 Task: Create a task  Create a new online auction platform , assign it to team member softage.1@softage.net in the project AgileKite and update the status of the task to  Off Track , set the priority of the task to Medium
Action: Mouse moved to (76, 248)
Screenshot: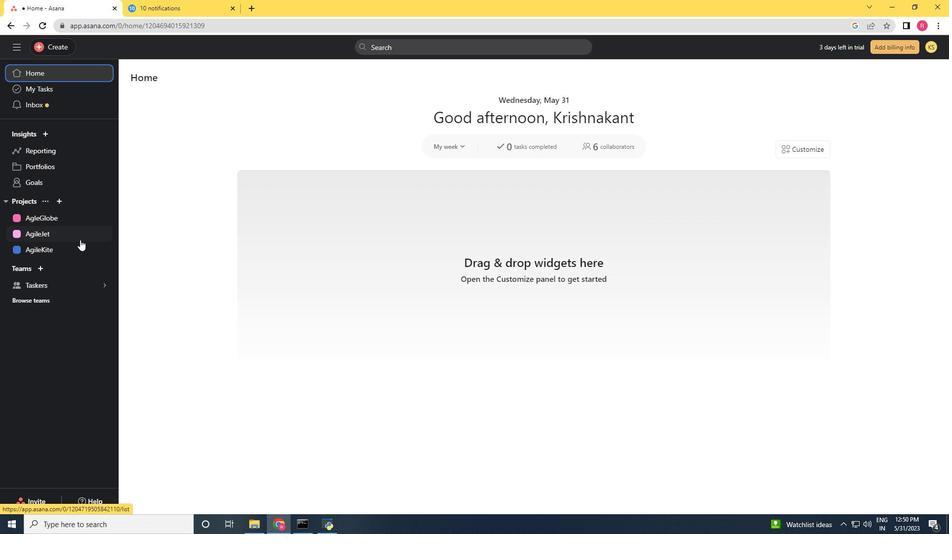 
Action: Mouse pressed left at (76, 248)
Screenshot: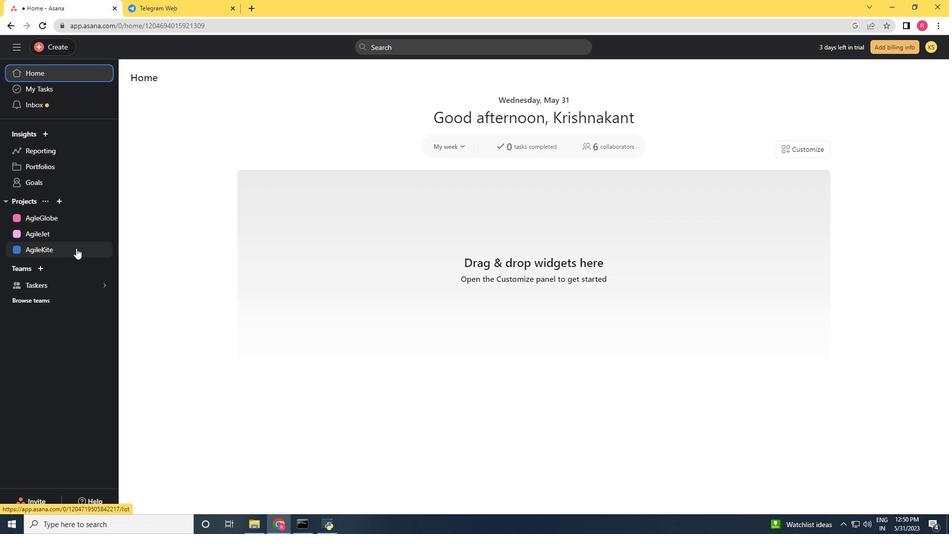 
Action: Mouse moved to (62, 40)
Screenshot: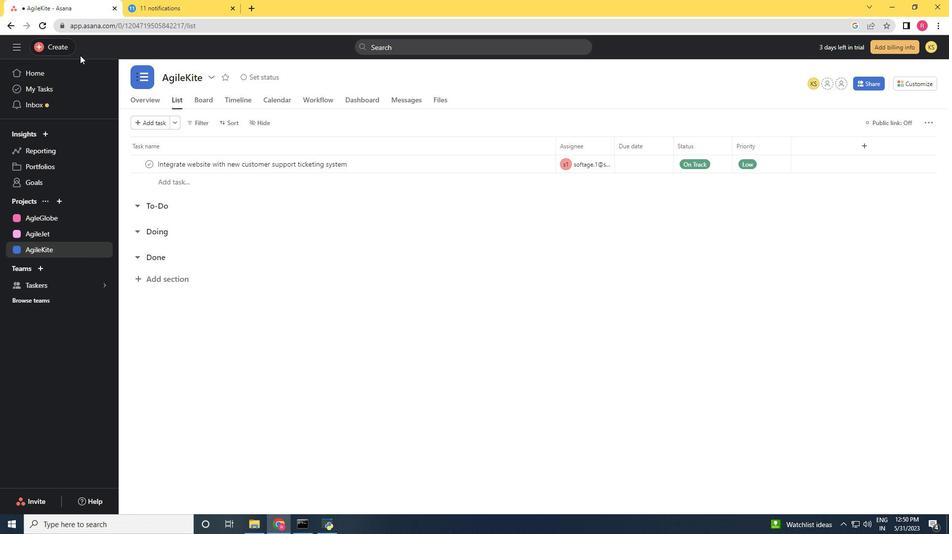 
Action: Mouse pressed left at (62, 40)
Screenshot: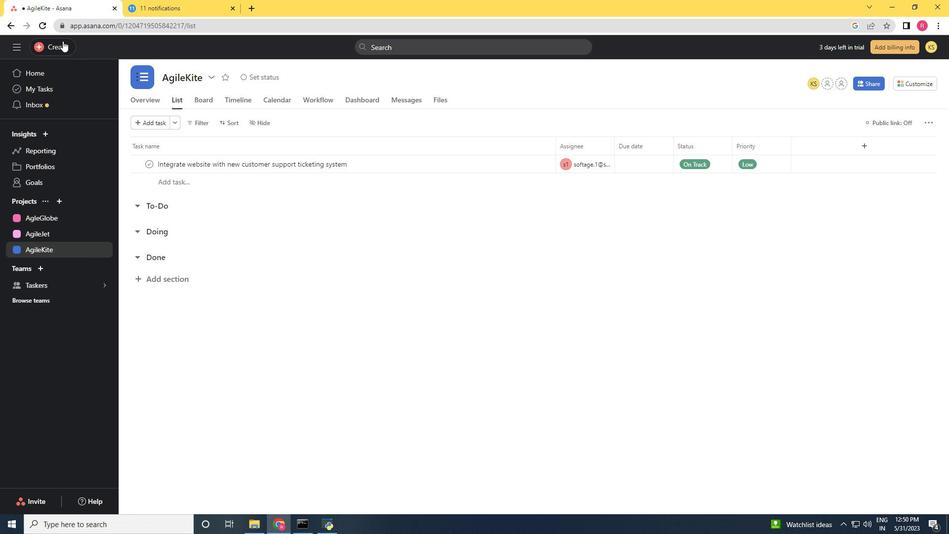 
Action: Mouse moved to (118, 46)
Screenshot: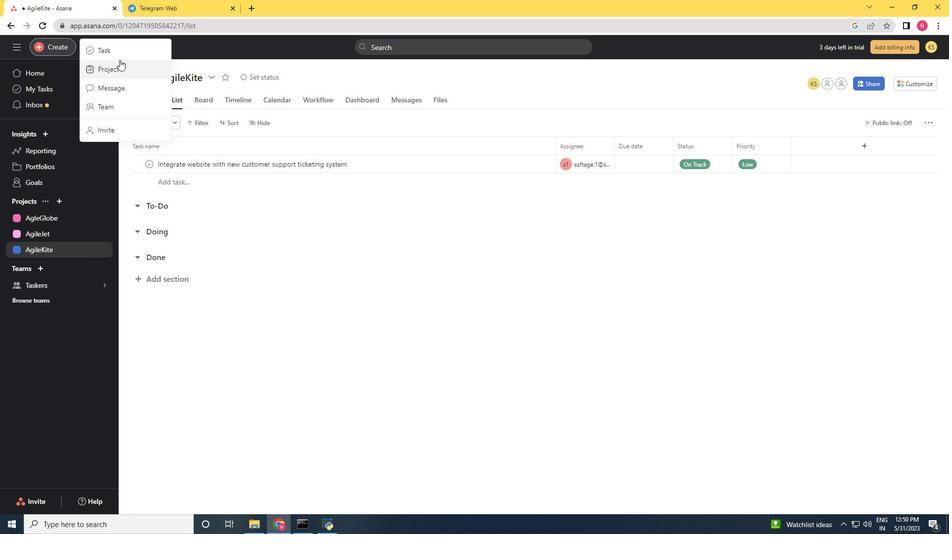 
Action: Mouse pressed left at (118, 46)
Screenshot: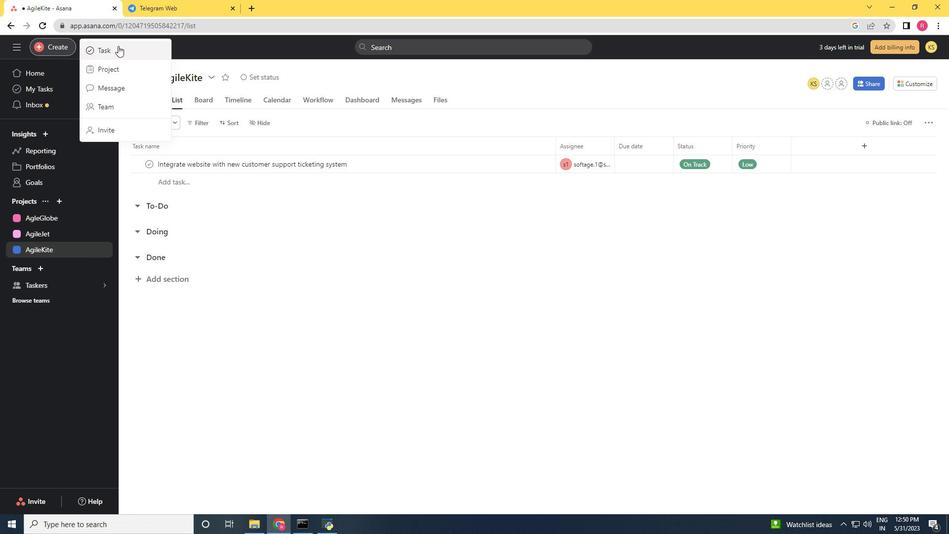 
Action: Mouse moved to (756, 297)
Screenshot: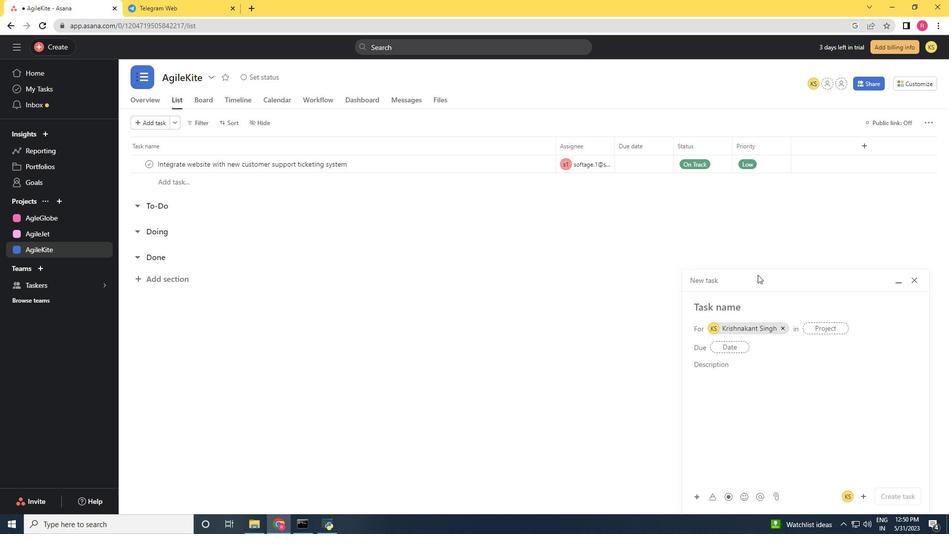 
Action: Key pressed <Key.shift>Create<Key.space>a<Key.space>new<Key.space><Key.shift>Online<Key.space>auction<Key.space>platform<Key.space>
Screenshot: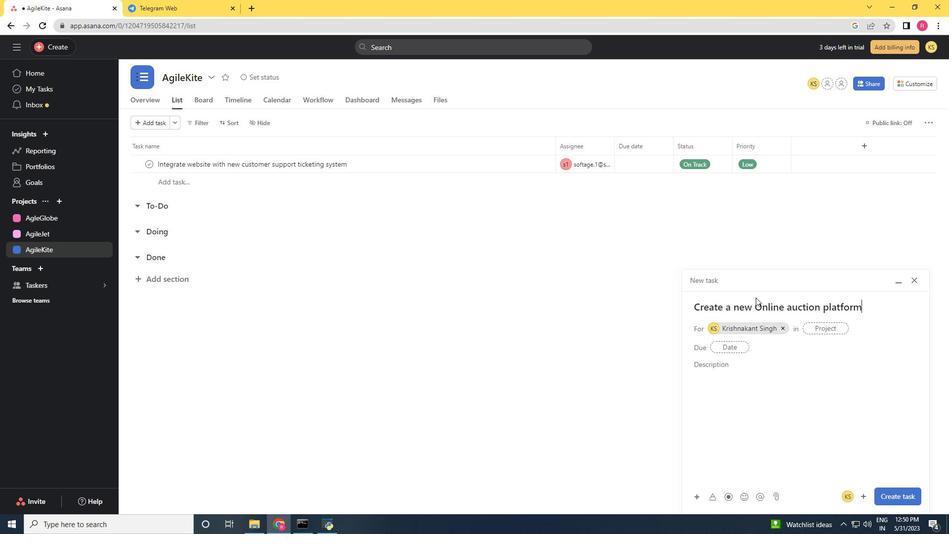 
Action: Mouse moved to (776, 326)
Screenshot: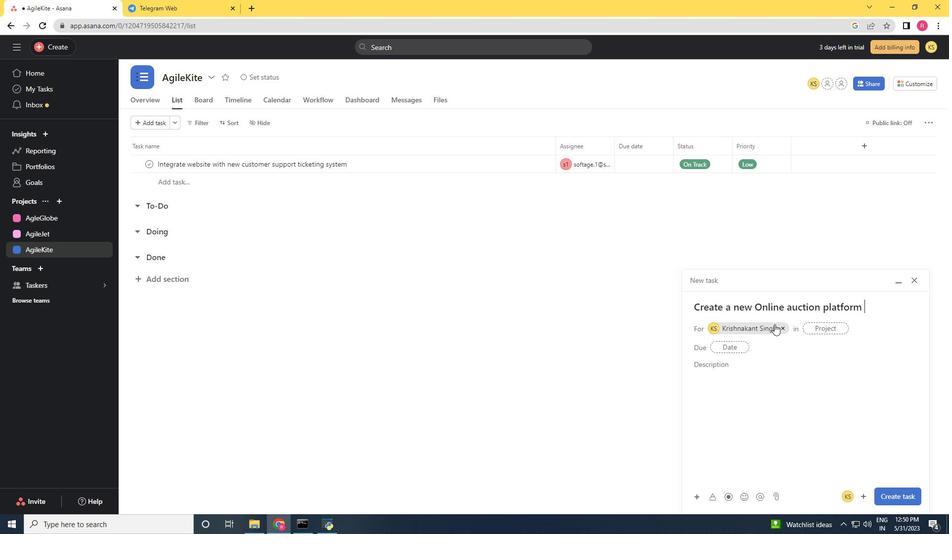
Action: Mouse pressed left at (776, 326)
Screenshot: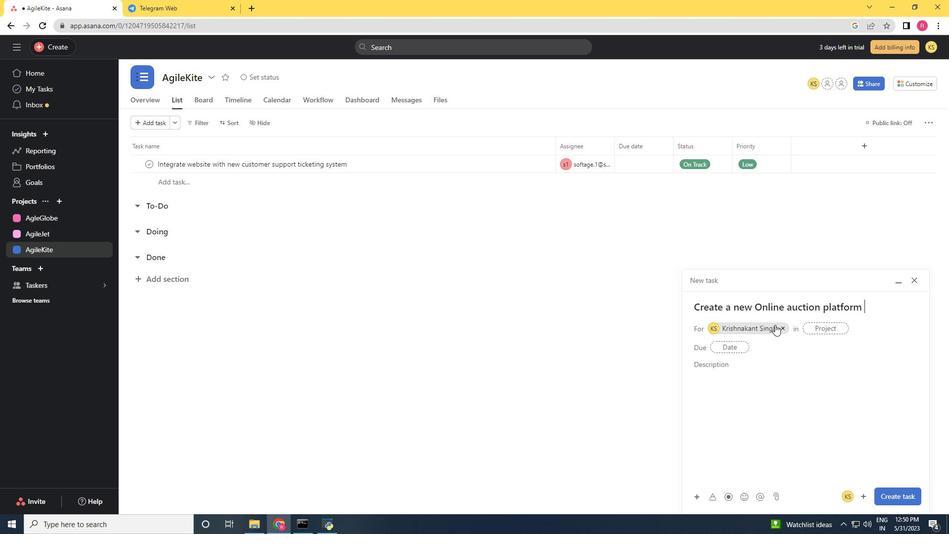 
Action: Mouse moved to (731, 327)
Screenshot: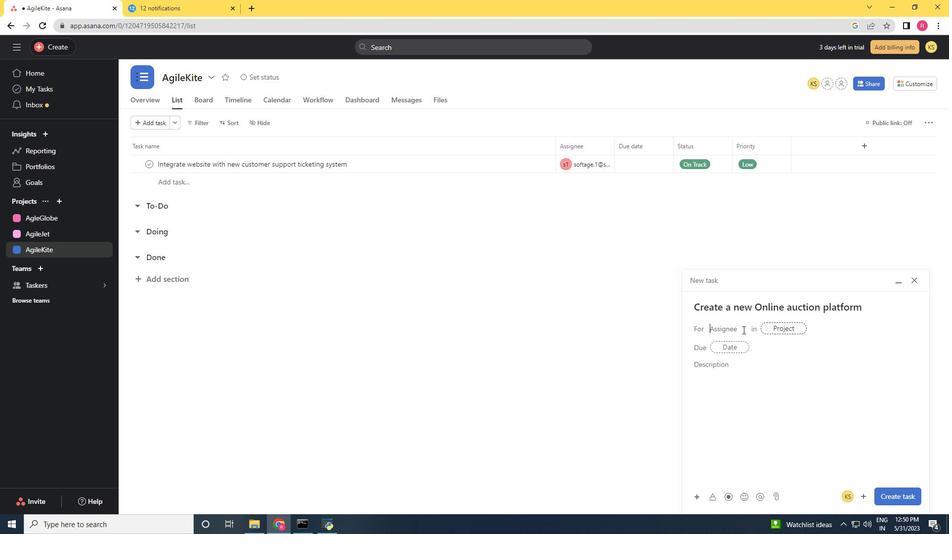 
Action: Mouse pressed left at (731, 327)
Screenshot: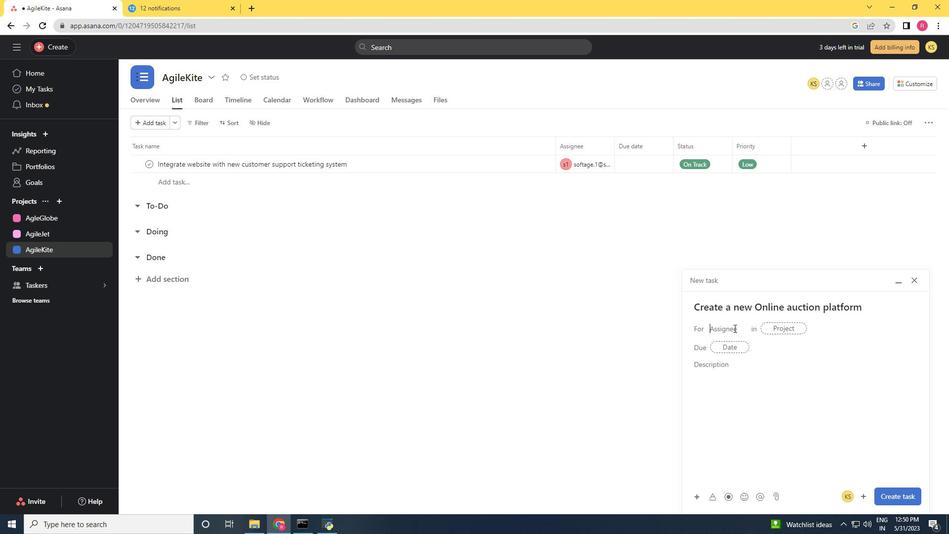 
Action: Key pressed softgae,<Key.backspace><Key.backspace><Key.backspace><Key.backspace><Key.backspace>tage.1<Key.shift>@softage.net
Screenshot: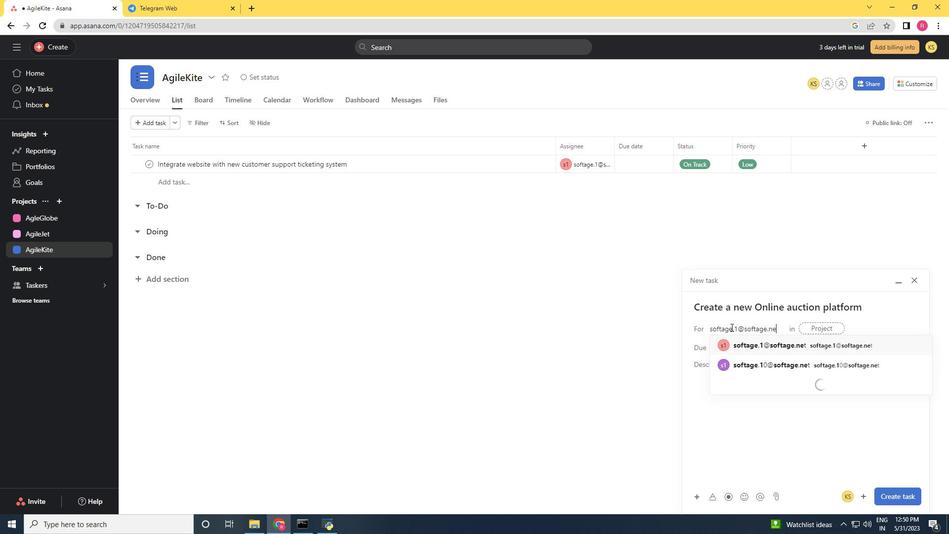 
Action: Mouse moved to (769, 344)
Screenshot: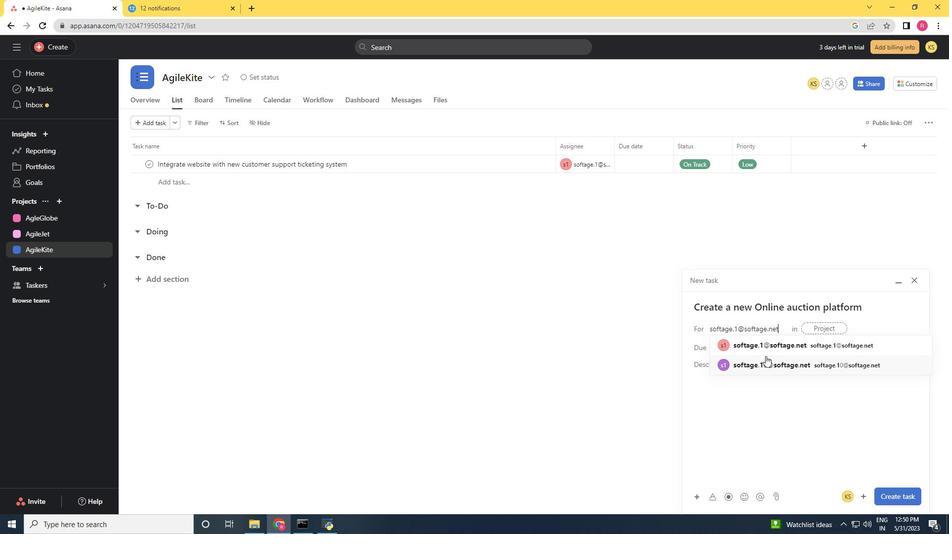 
Action: Mouse pressed left at (769, 344)
Screenshot: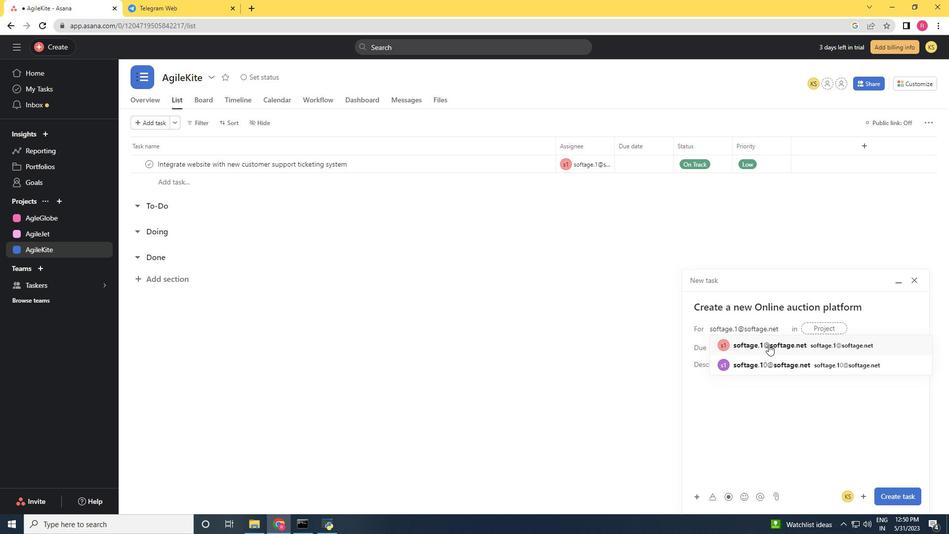 
Action: Mouse moved to (682, 350)
Screenshot: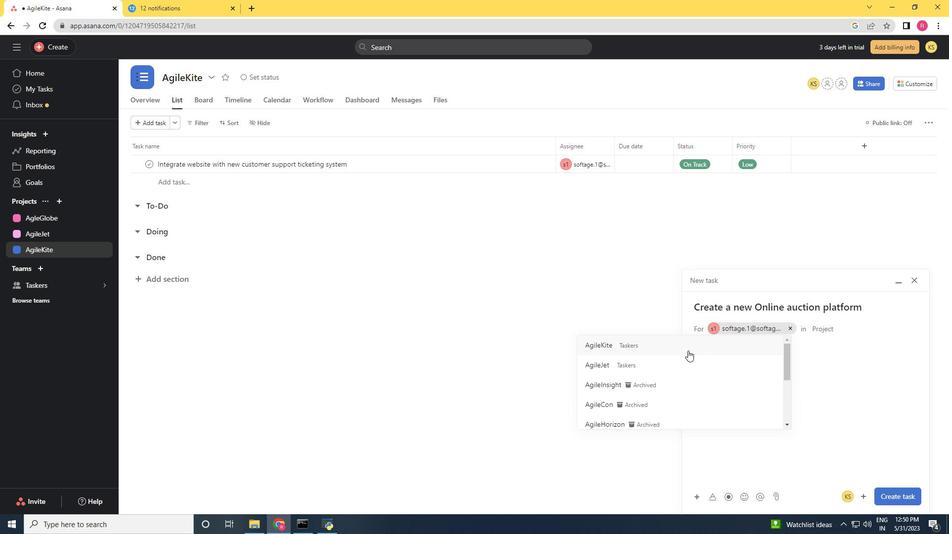 
Action: Mouse pressed left at (682, 350)
Screenshot: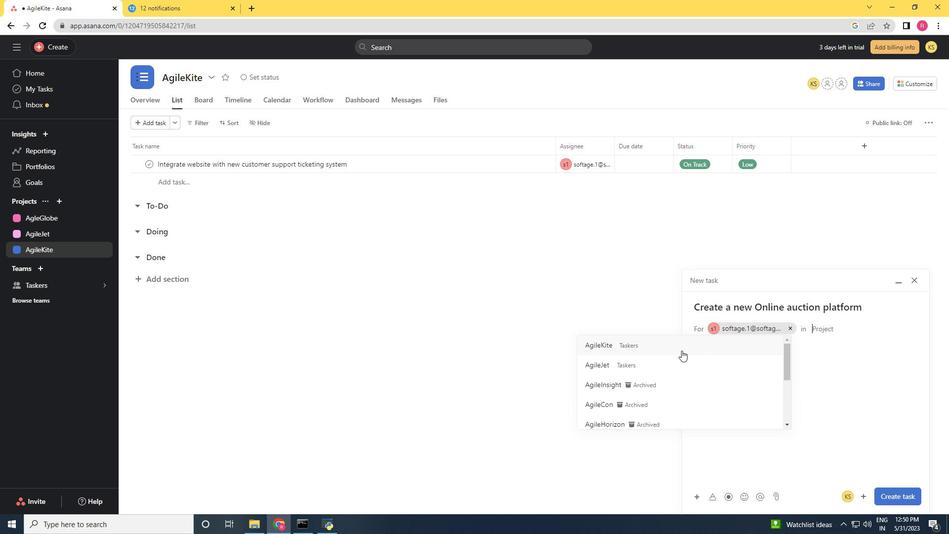 
Action: Mouse moved to (741, 370)
Screenshot: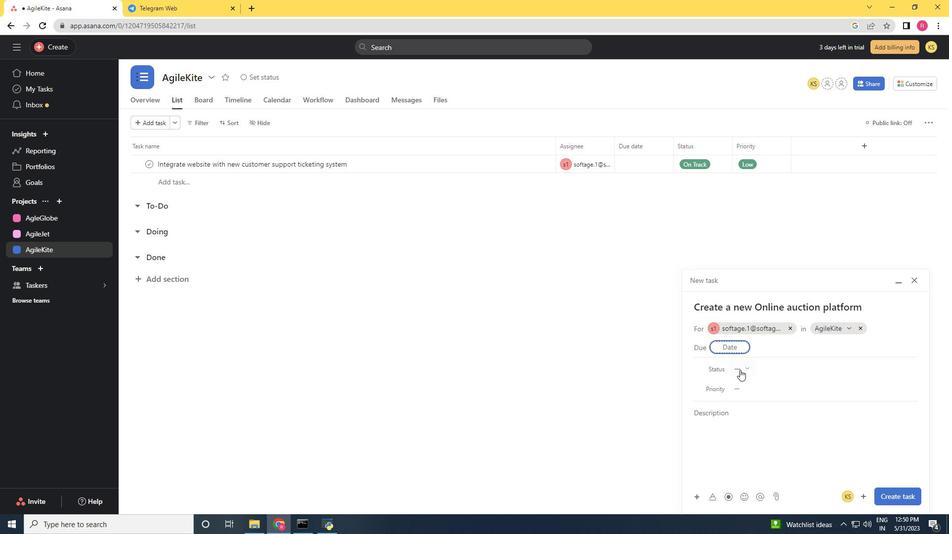
Action: Mouse pressed left at (741, 370)
Screenshot: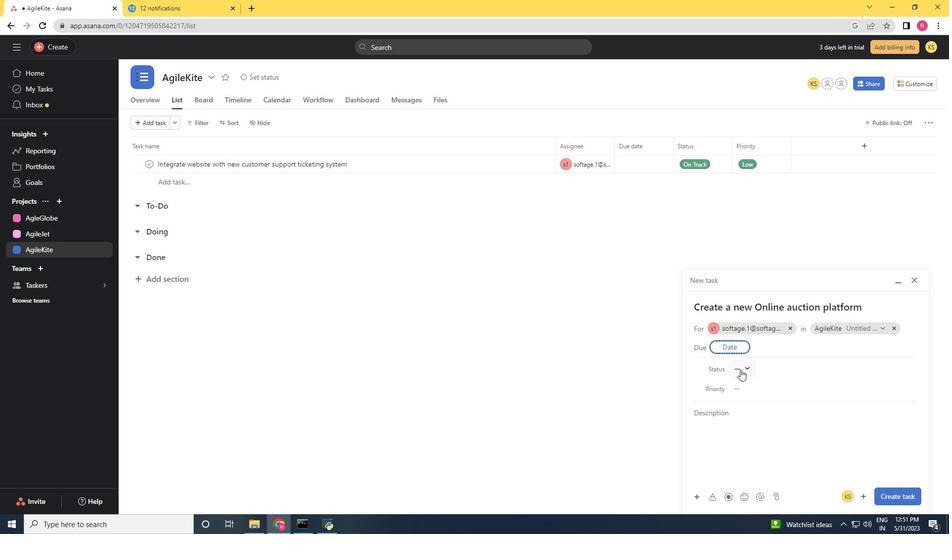 
Action: Mouse moved to (769, 423)
Screenshot: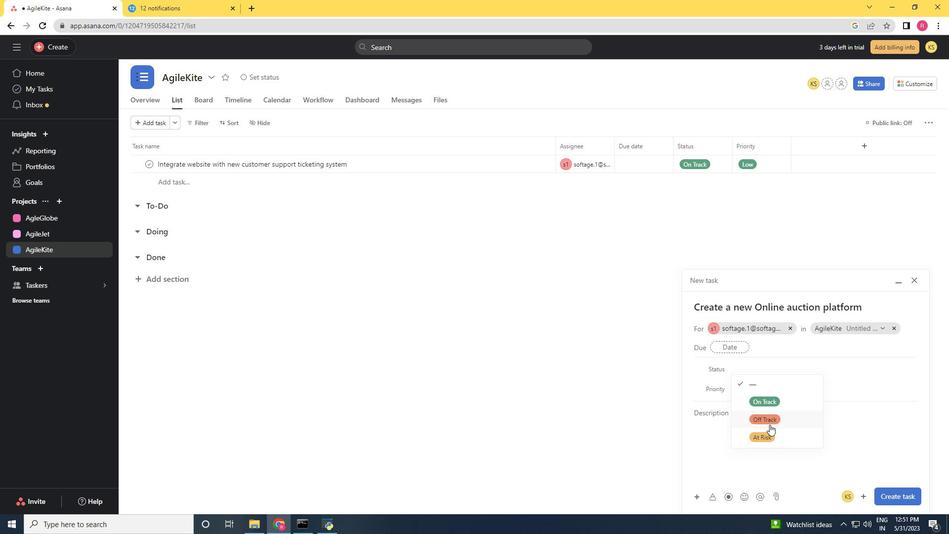 
Action: Mouse pressed left at (769, 423)
Screenshot: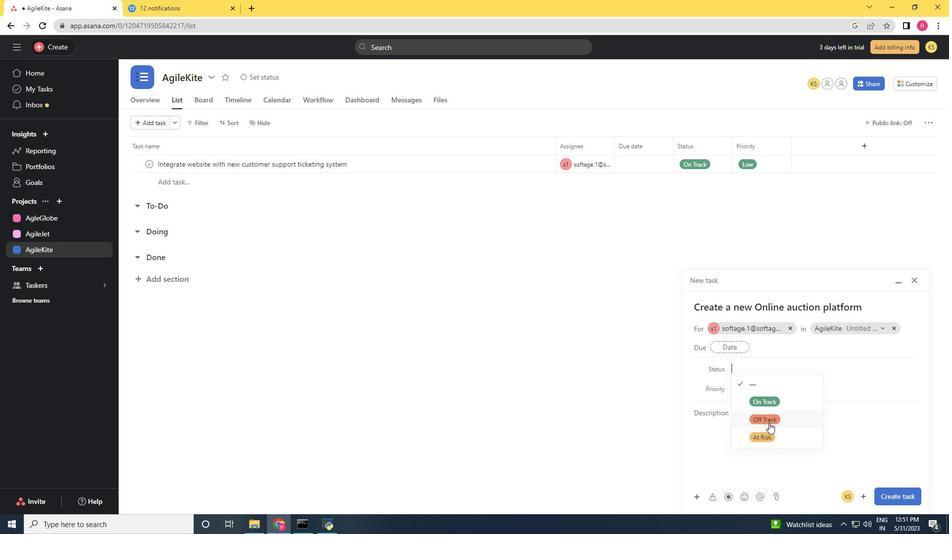 
Action: Mouse moved to (752, 390)
Screenshot: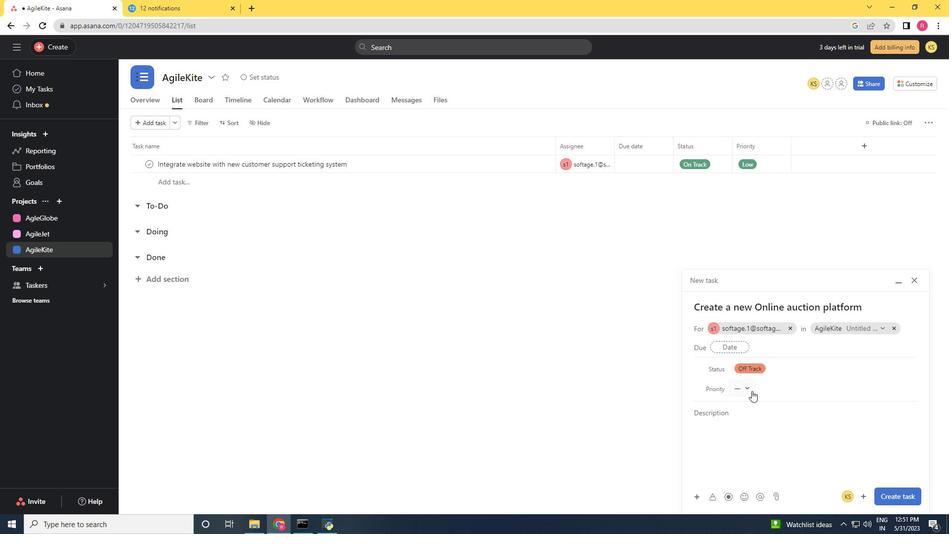 
Action: Mouse pressed left at (752, 390)
Screenshot: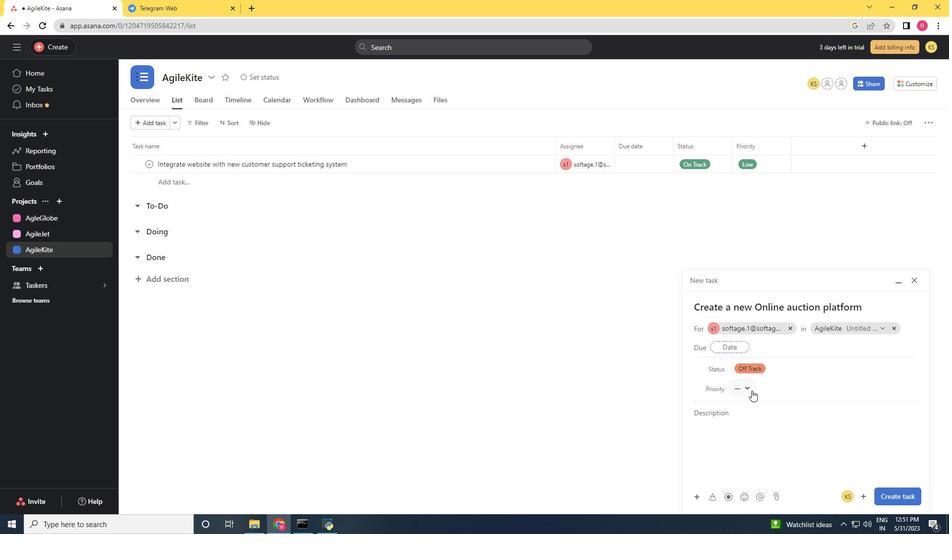 
Action: Mouse moved to (773, 442)
Screenshot: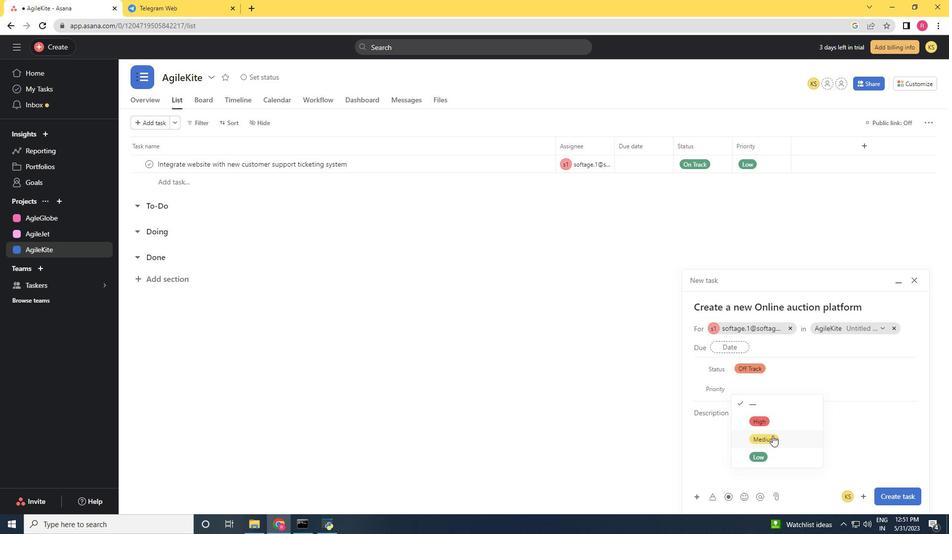 
Action: Mouse pressed left at (773, 442)
Screenshot: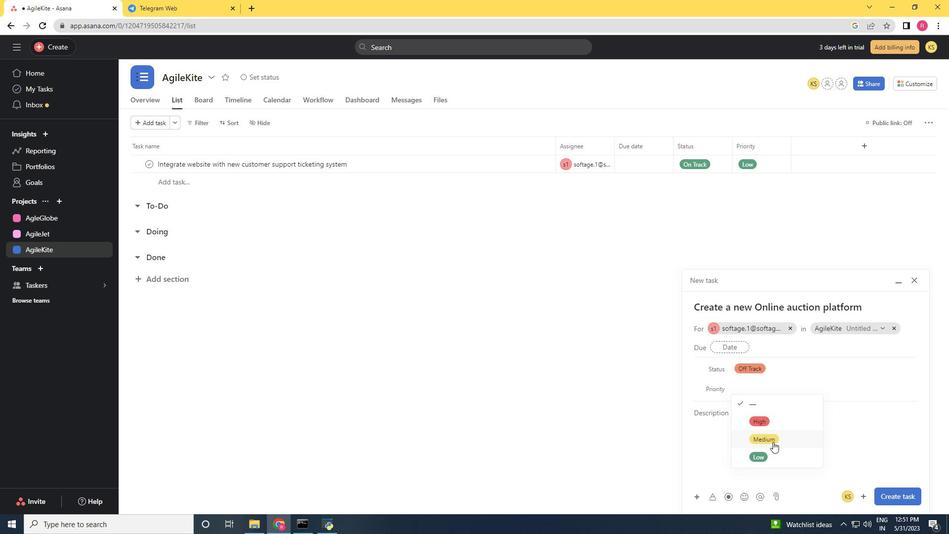 
Action: Mouse moved to (899, 494)
Screenshot: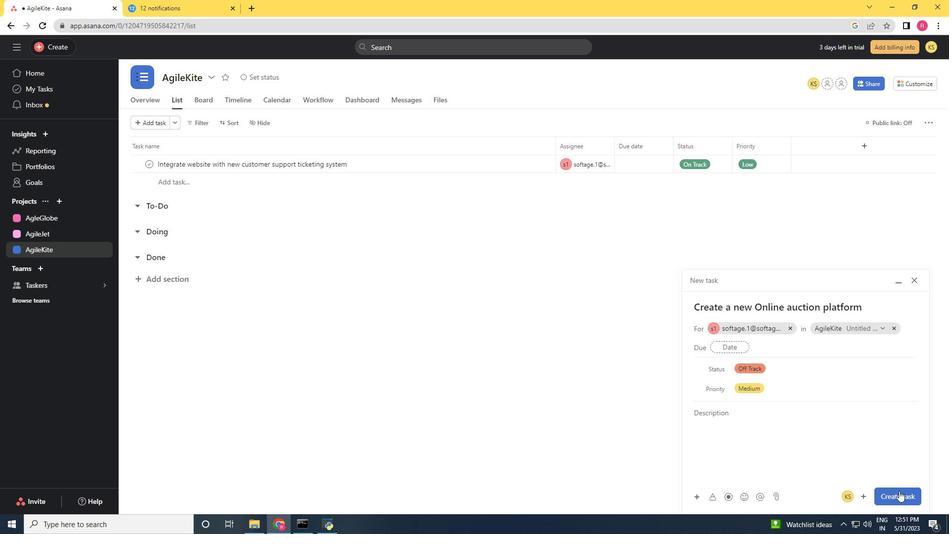 
Action: Mouse pressed left at (899, 494)
Screenshot: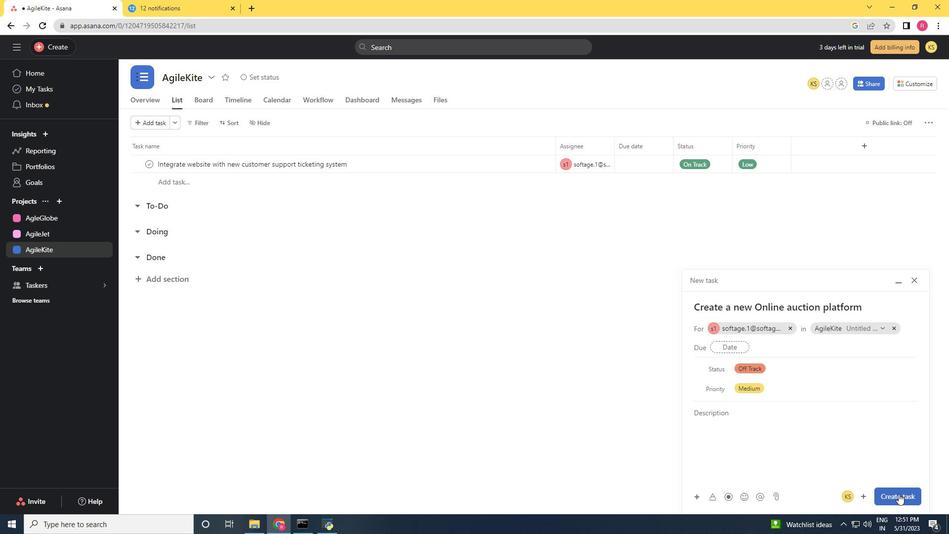 
